 Task: Add a signature Daniel Baker containing 'With many thanks, Daniel Baker' to email address softage.1@softage.net and add a folder Backups
Action: Key pressed n
Screenshot: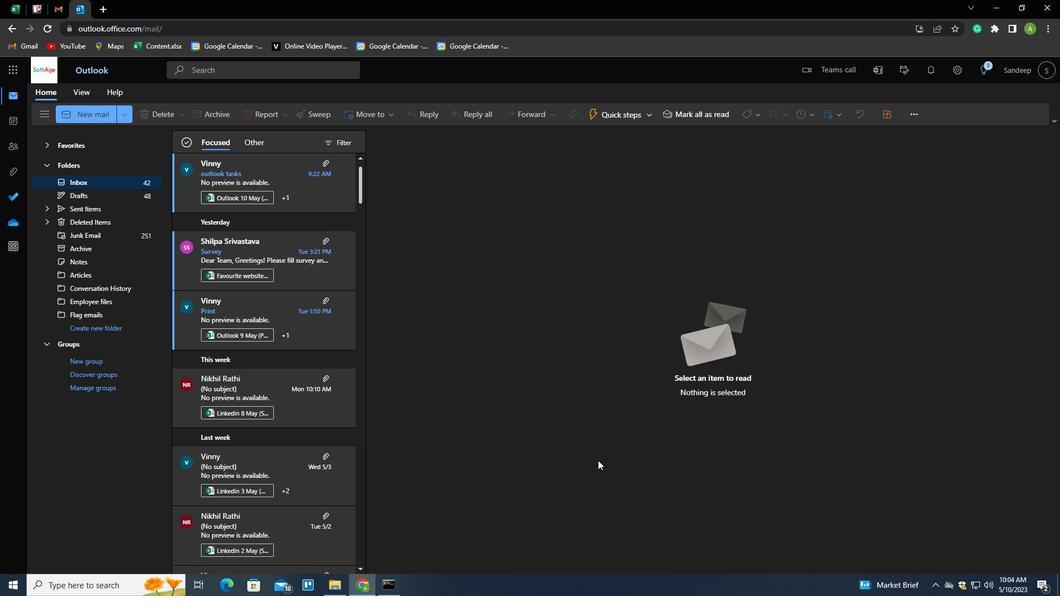
Action: Mouse moved to (746, 117)
Screenshot: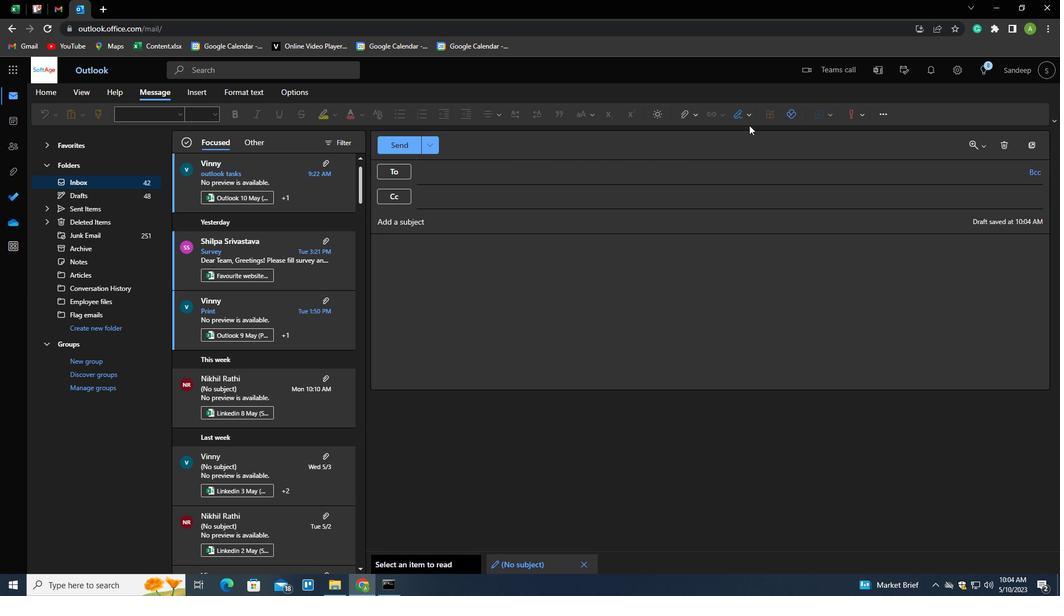 
Action: Mouse pressed left at (746, 117)
Screenshot: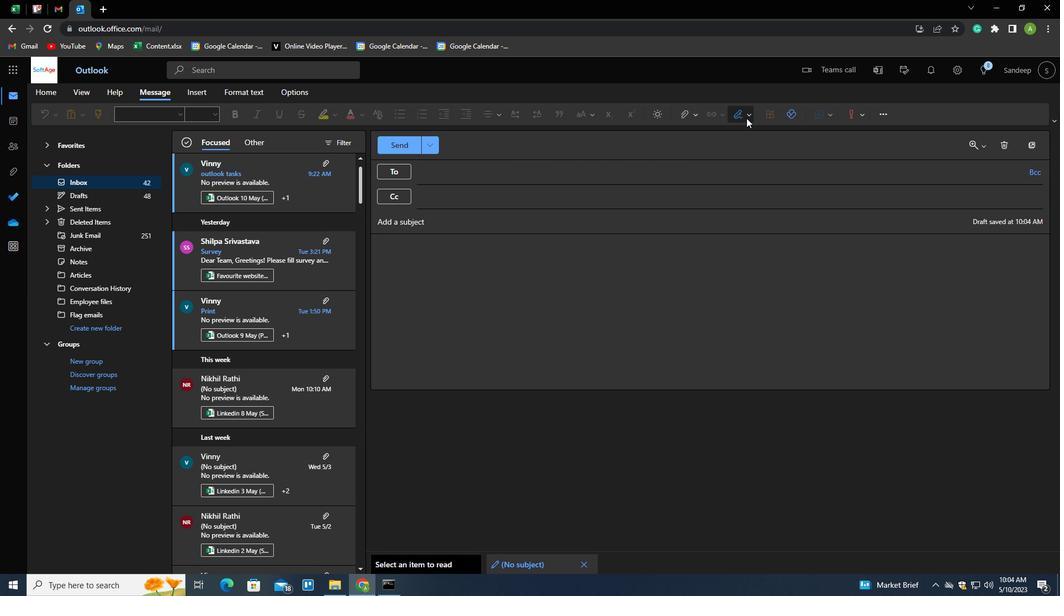 
Action: Mouse moved to (710, 157)
Screenshot: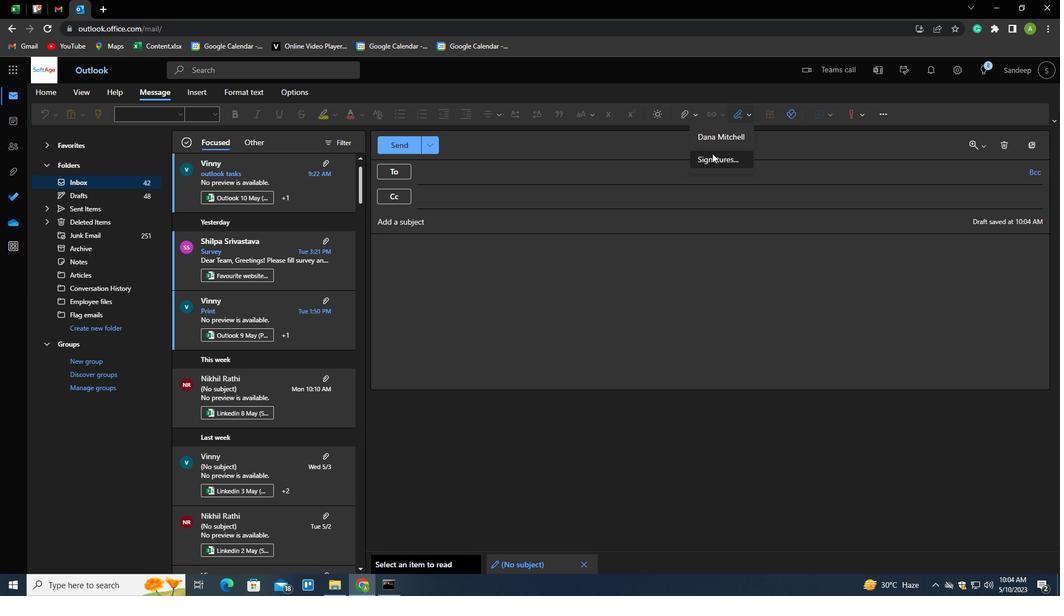 
Action: Mouse pressed left at (710, 157)
Screenshot: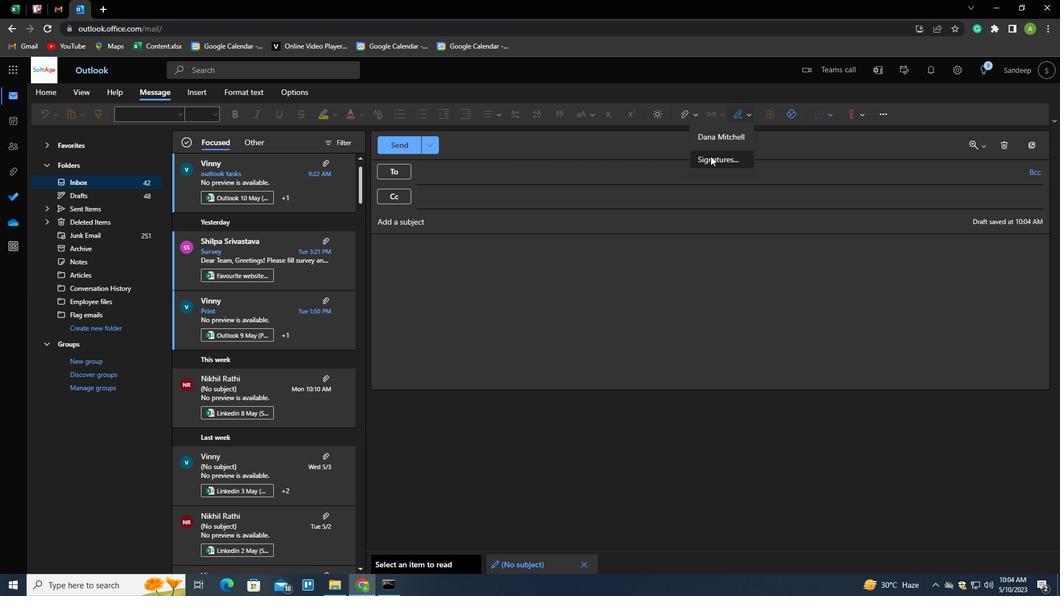 
Action: Mouse moved to (710, 198)
Screenshot: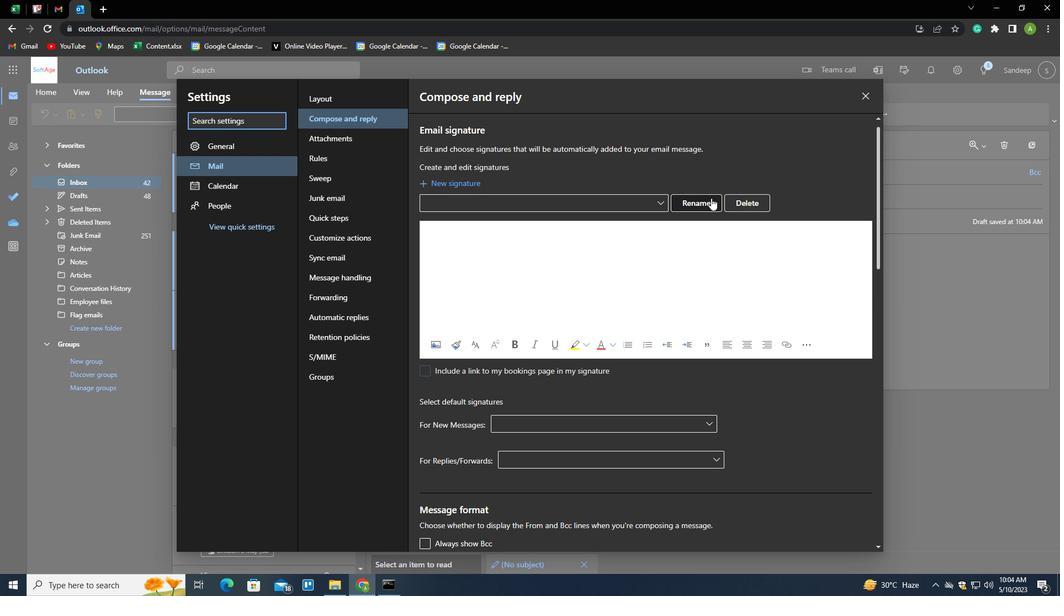 
Action: Mouse pressed left at (710, 198)
Screenshot: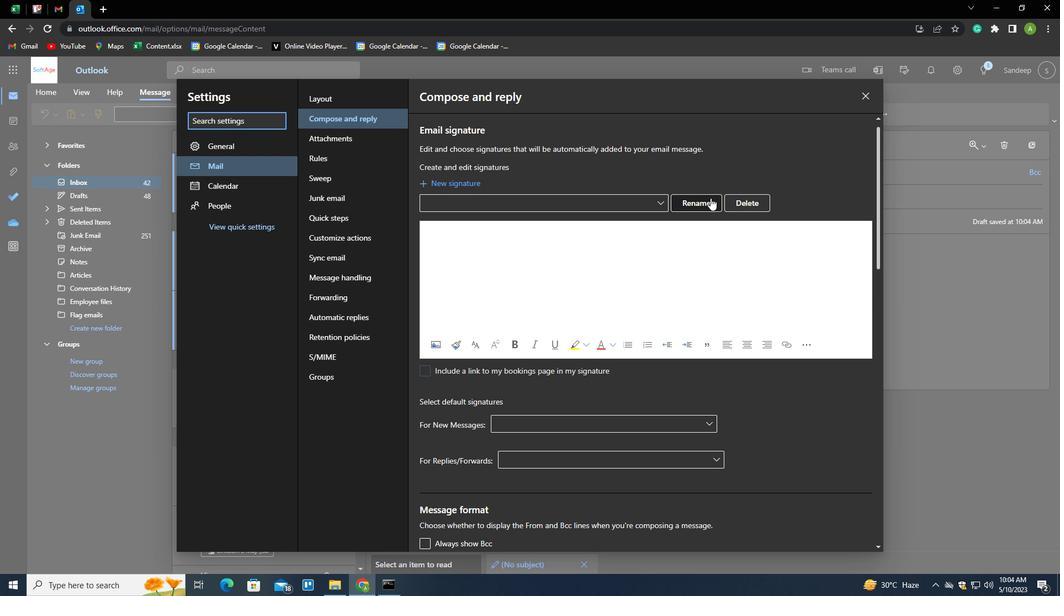 
Action: Mouse moved to (699, 203)
Screenshot: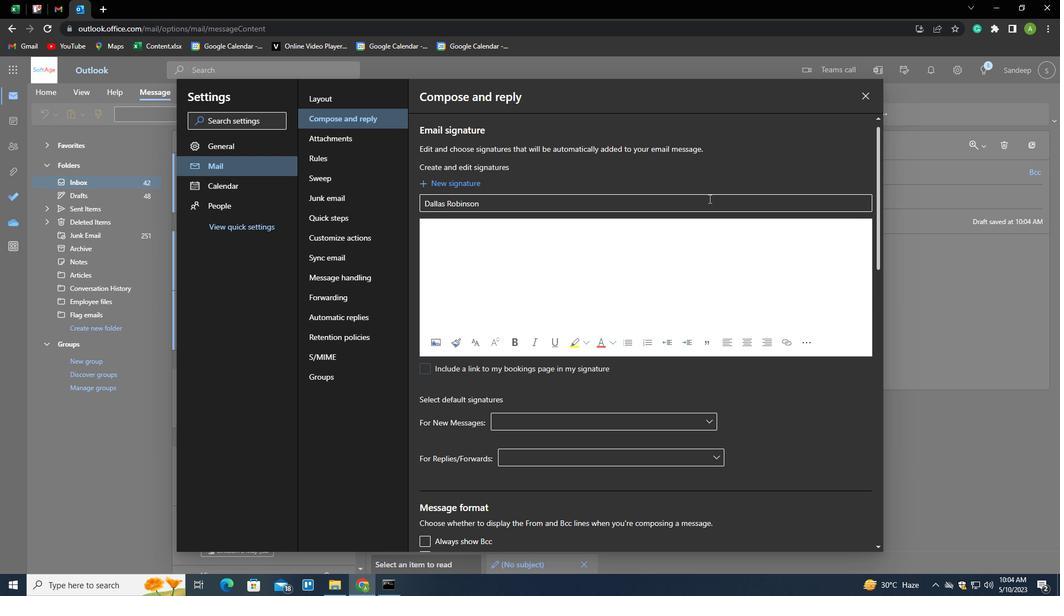
Action: Mouse pressed left at (699, 203)
Screenshot: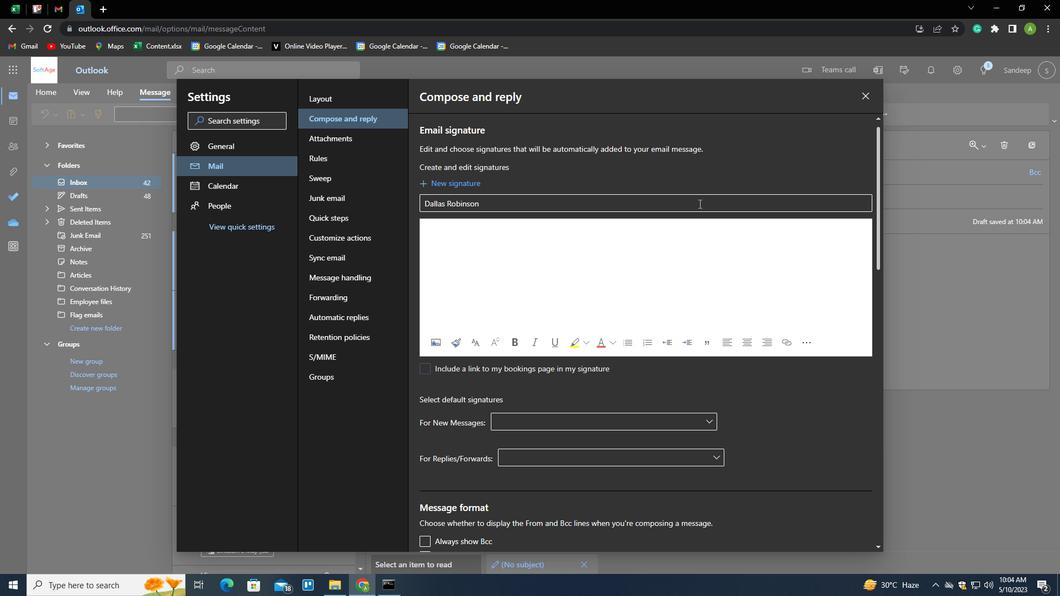 
Action: Mouse moved to (699, 203)
Screenshot: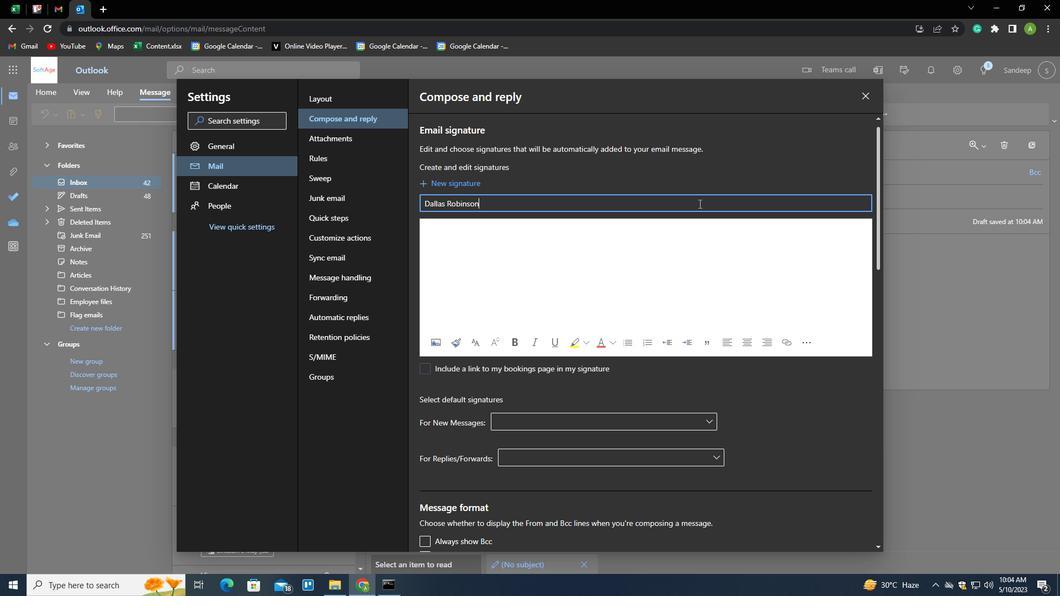 
Action: Key pressed <Key.shift_r><Key.home><Key.shift>DANIEL<Key.space><Key.shift>BAKER<Key.tab><Key.shift><Key.shift_r><Key.enter><Key.enter><Key.enter><Key.enter><Key.enter><Key.enter><Key.enter><Key.enter><Key.shift><Key.shift>WE<Key.backspace>ITH<Key.space>MANY<Key.space><Key.shift>T<Key.backspace>THANKS<Key.shift_r><Key.enter><Key.shift>DANIEL<Key.space><Key.shift>BAKER
Screenshot: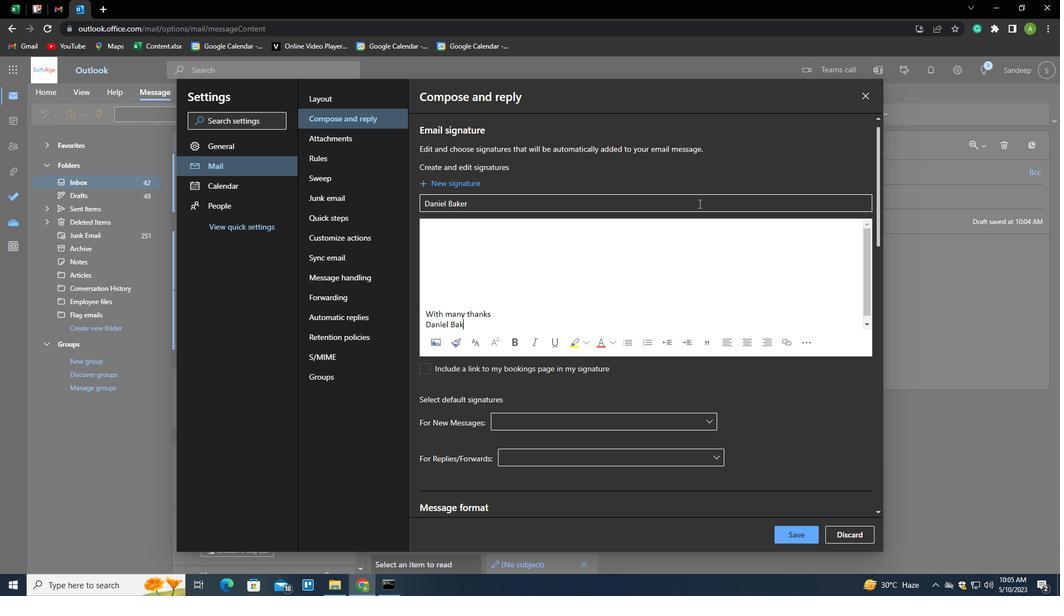 
Action: Mouse moved to (796, 541)
Screenshot: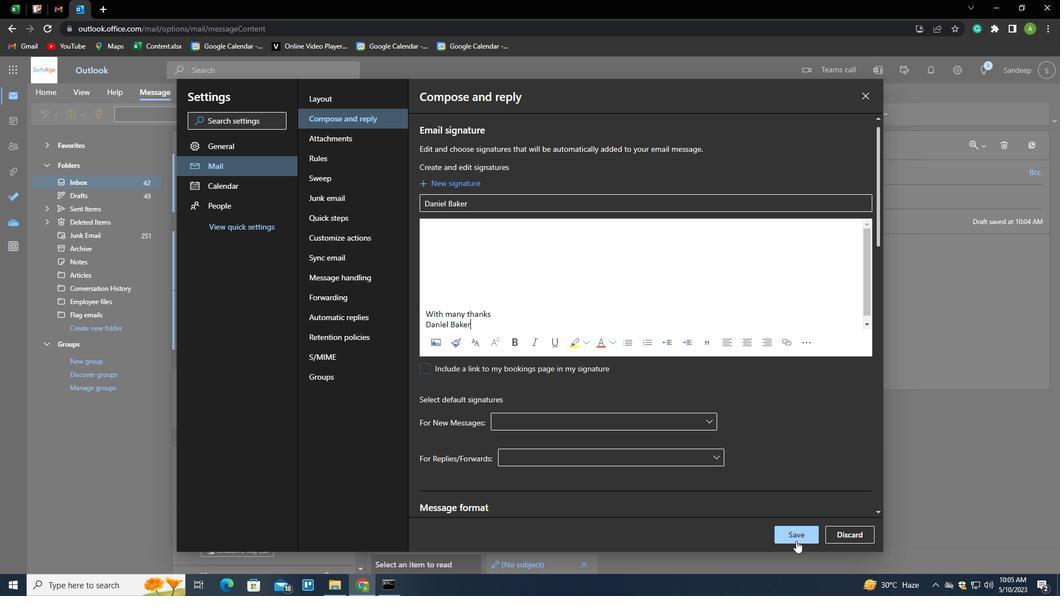 
Action: Mouse pressed left at (796, 541)
Screenshot: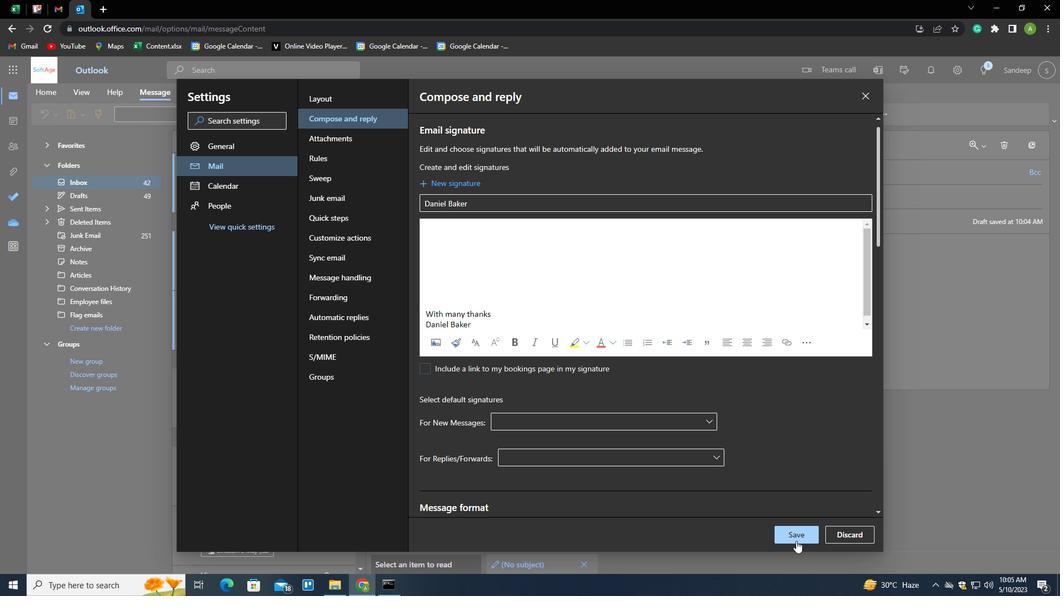 
Action: Mouse moved to (942, 356)
Screenshot: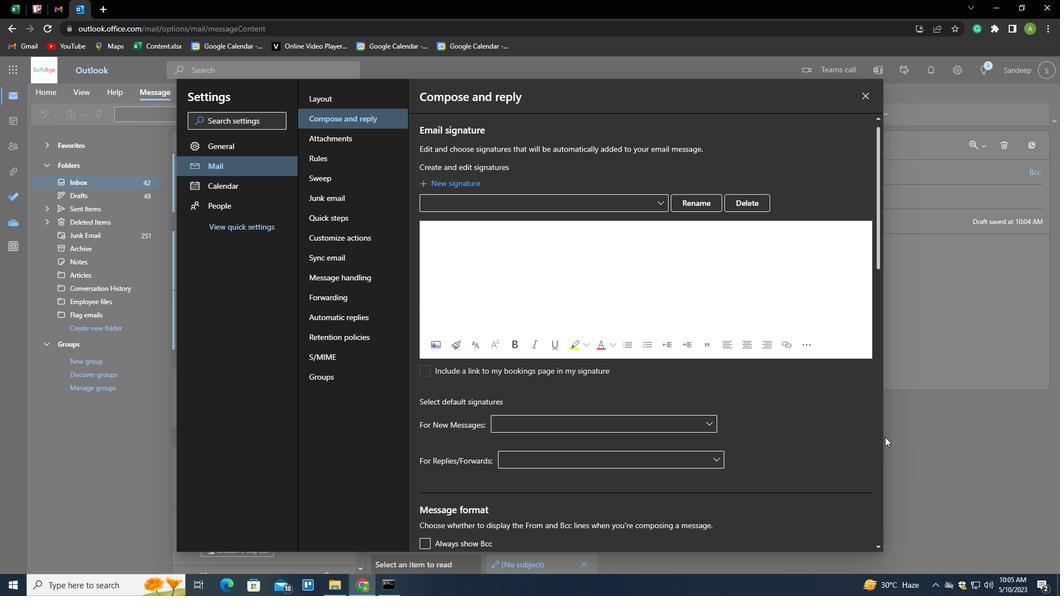 
Action: Mouse pressed left at (942, 356)
Screenshot: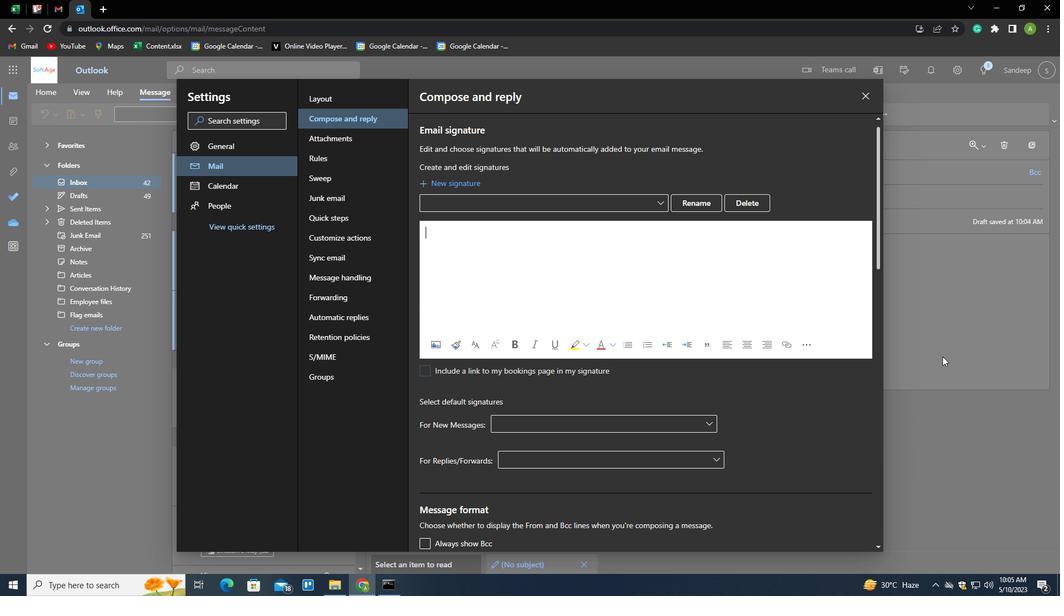 
Action: Mouse moved to (744, 115)
Screenshot: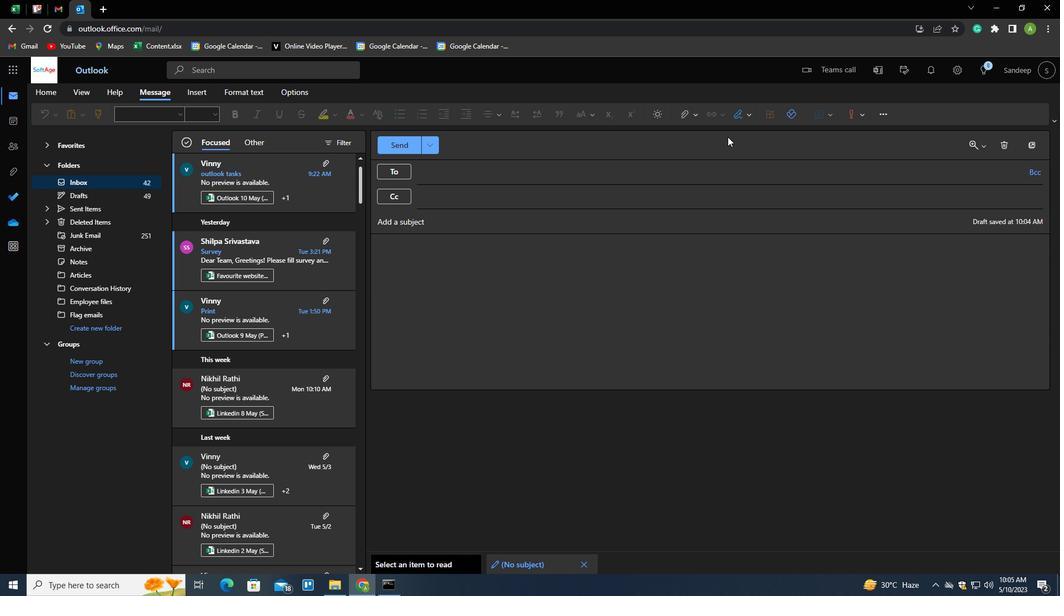 
Action: Mouse pressed left at (744, 115)
Screenshot: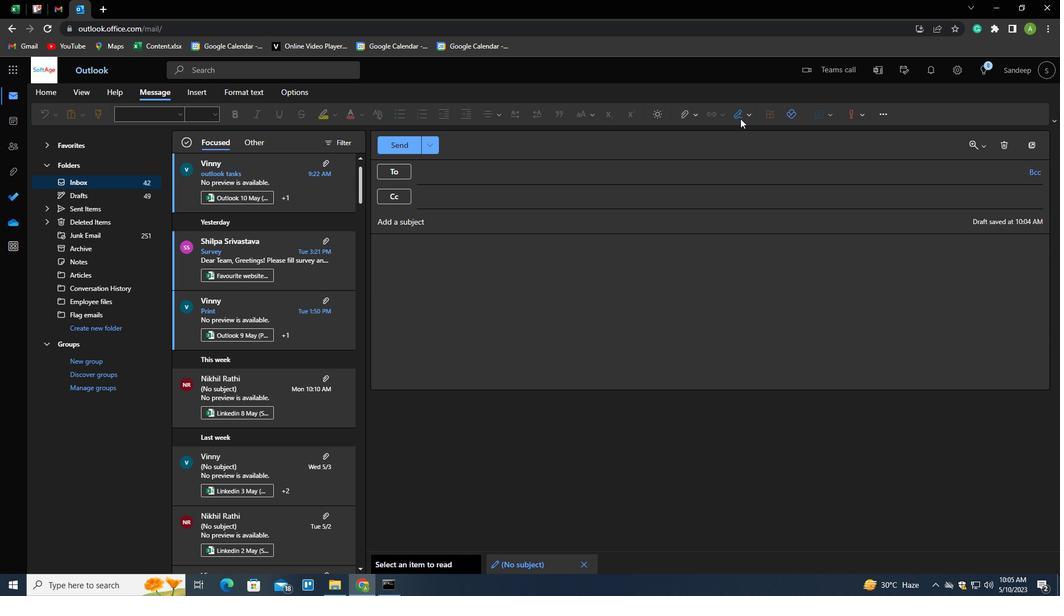 
Action: Mouse moved to (733, 165)
Screenshot: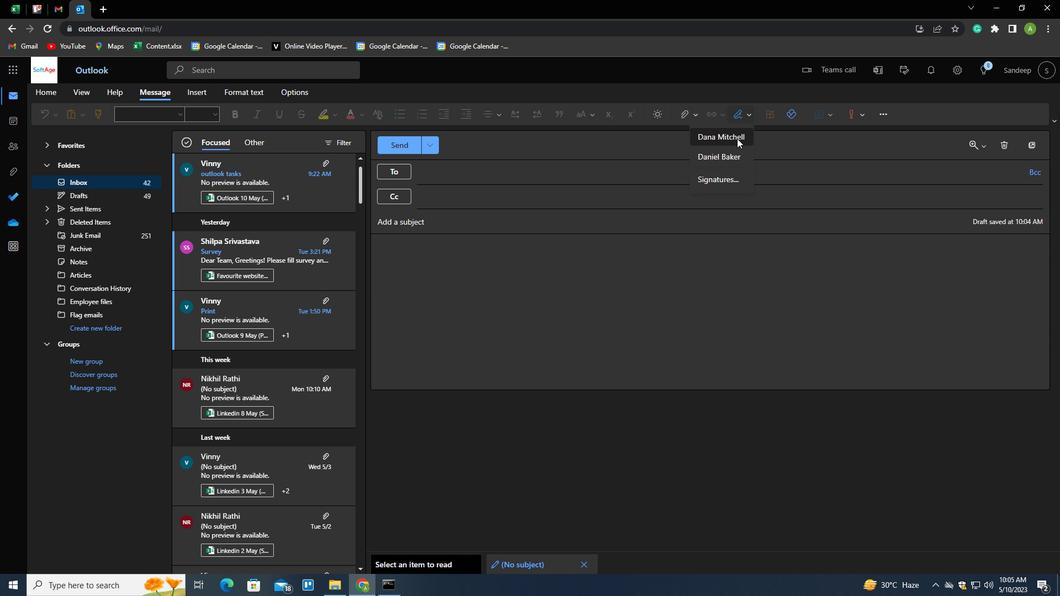 
Action: Mouse pressed left at (733, 165)
Screenshot: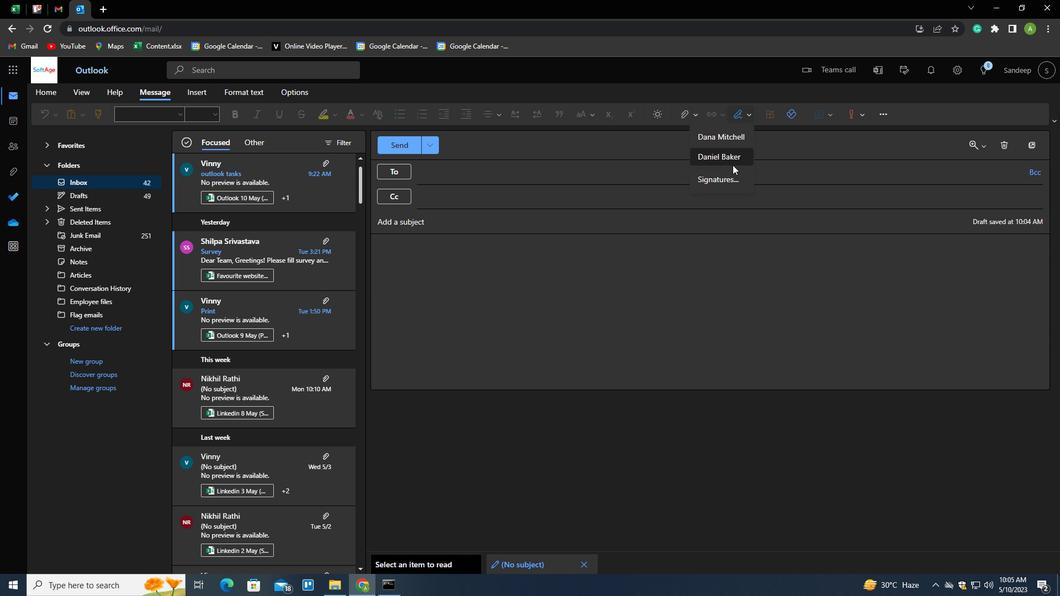 
Action: Mouse moved to (478, 174)
Screenshot: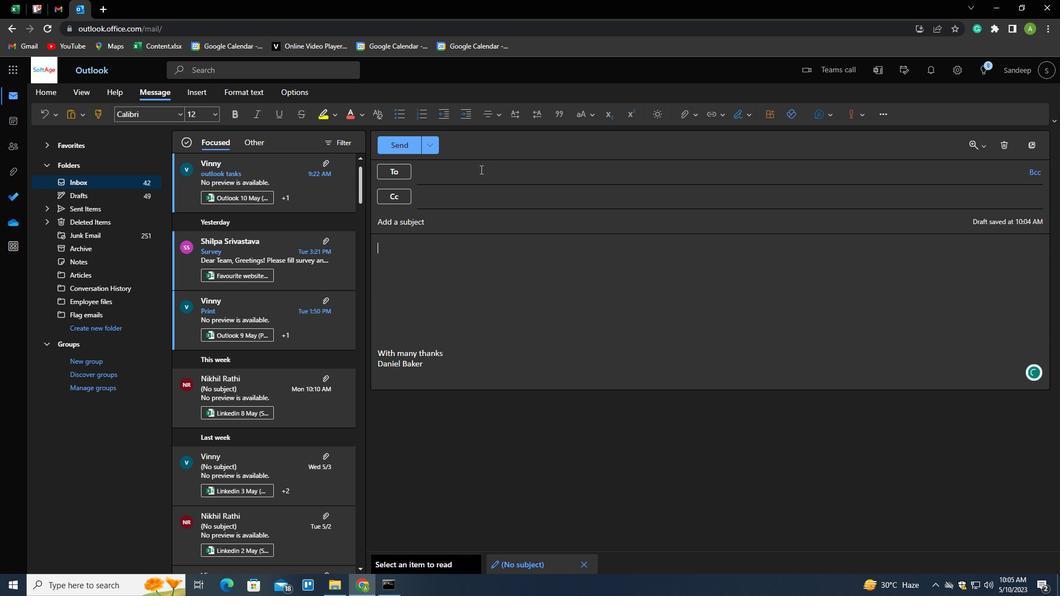 
Action: Mouse pressed left at (478, 174)
Screenshot: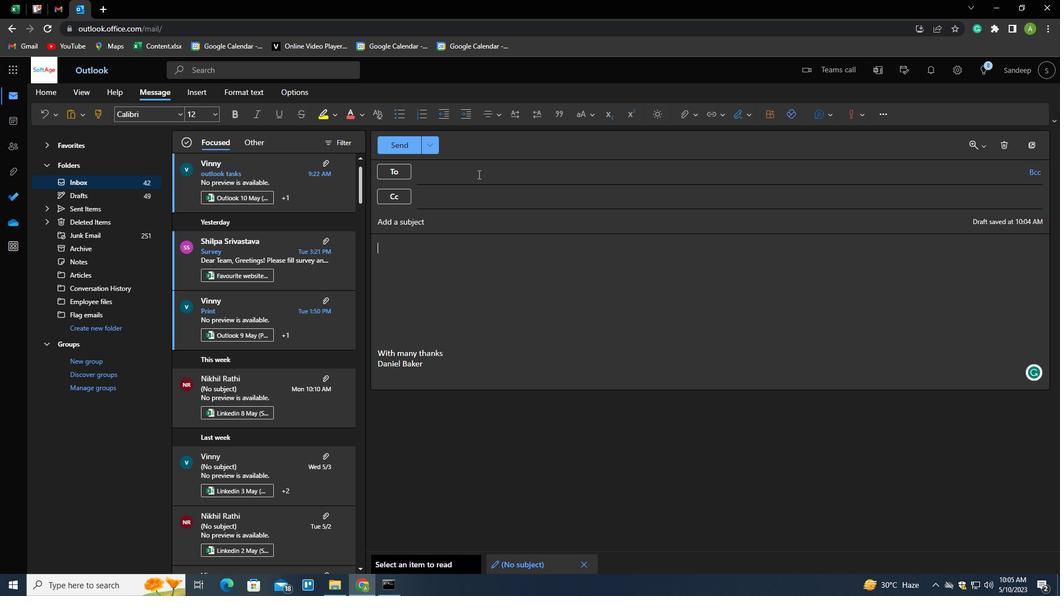 
Action: Key pressed SL<Key.backspace>OFTAGE.1<Key.shift><Key.shift>@SOFTA
Screenshot: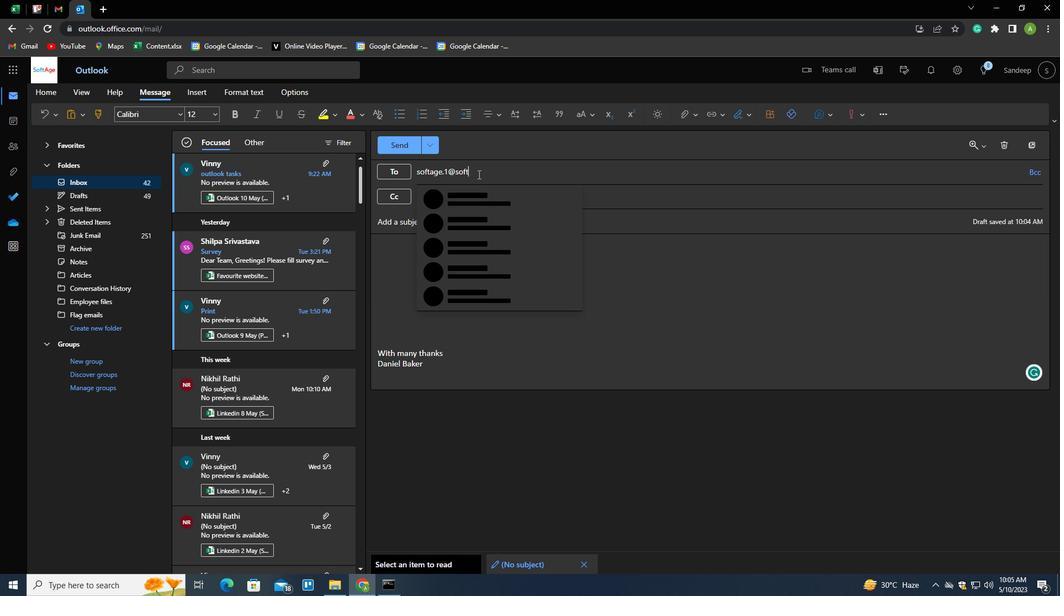 
Action: Mouse moved to (473, 200)
Screenshot: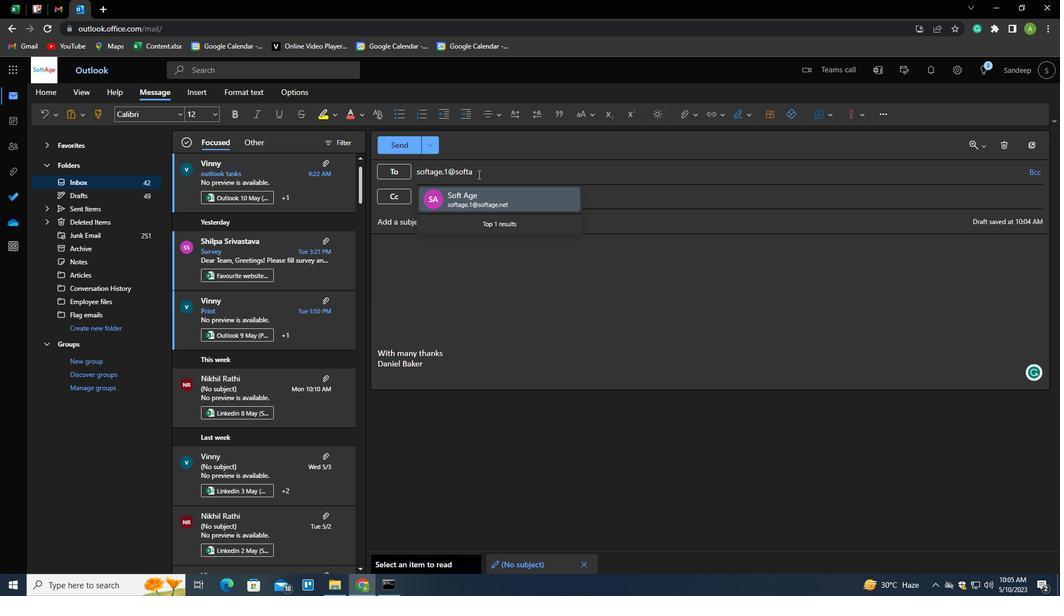 
Action: Mouse pressed left at (473, 200)
Screenshot: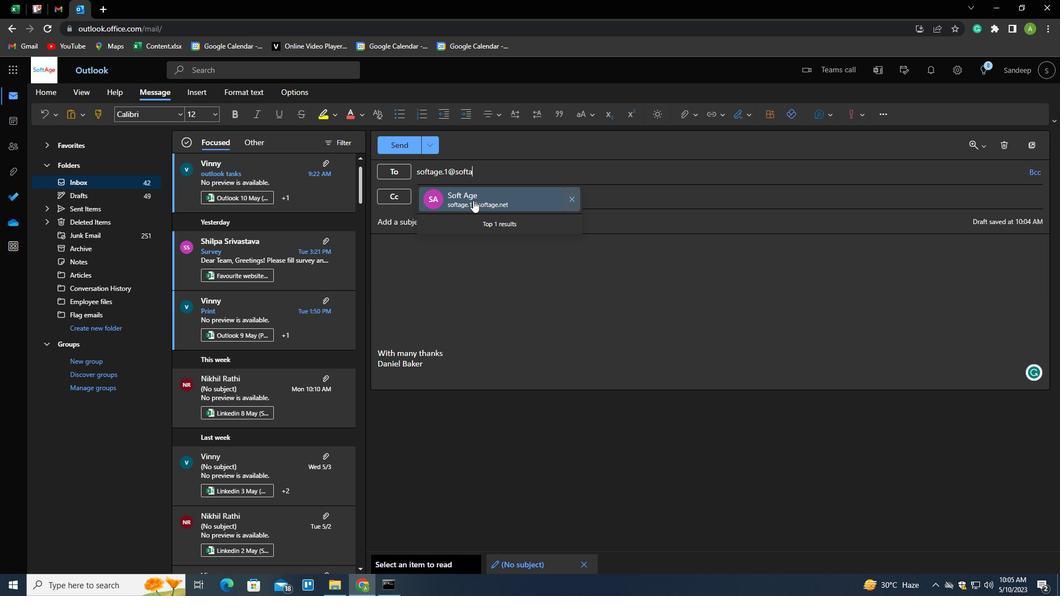 
Action: Mouse moved to (84, 330)
Screenshot: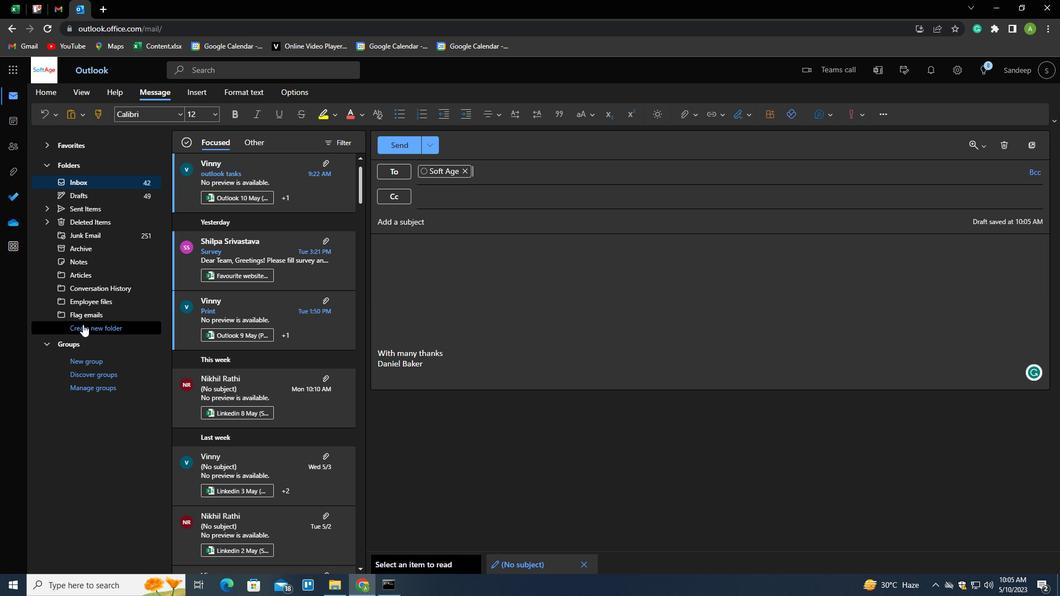 
Action: Mouse pressed left at (84, 330)
Screenshot: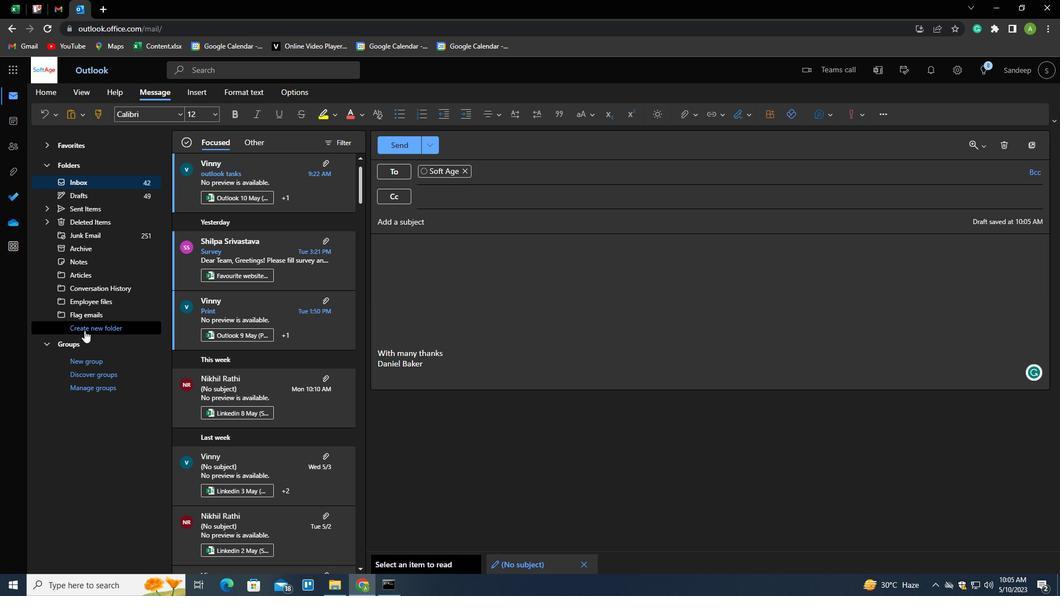 
Action: Mouse moved to (84, 330)
Screenshot: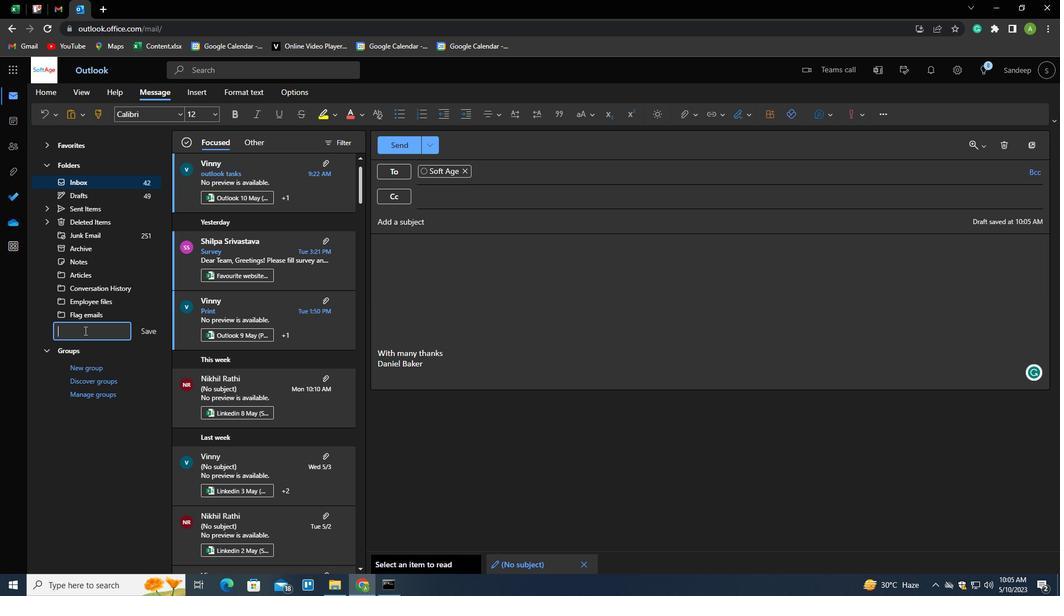 
Action: Key pressed <Key.shift>BACKUPS<Key.enter>
Screenshot: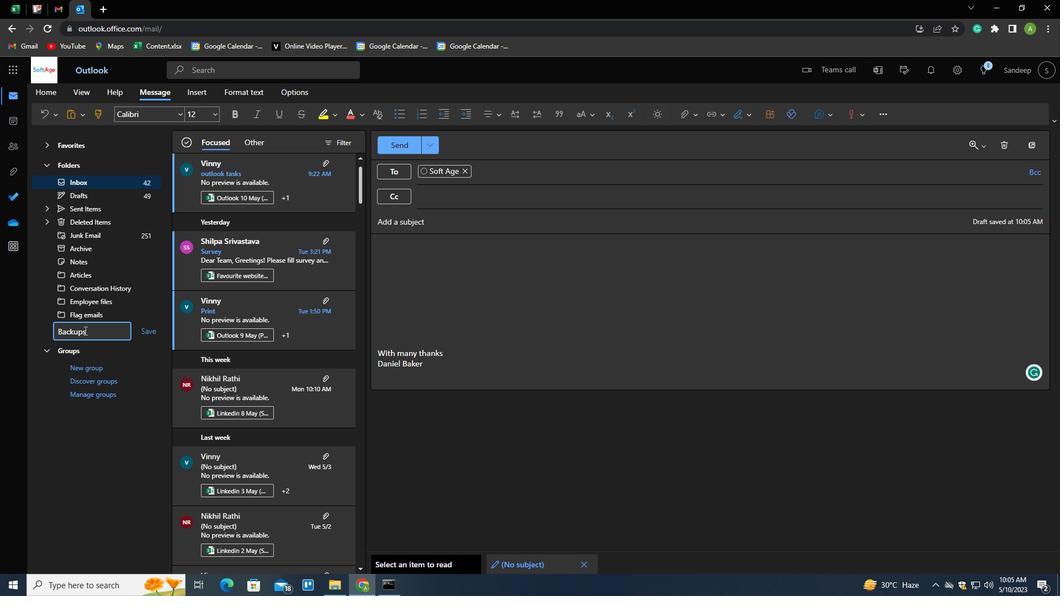 
